 Task: Add Mighty Leaf Tea Organic Matcha Green to the cart.
Action: Mouse pressed left at (16, 86)
Screenshot: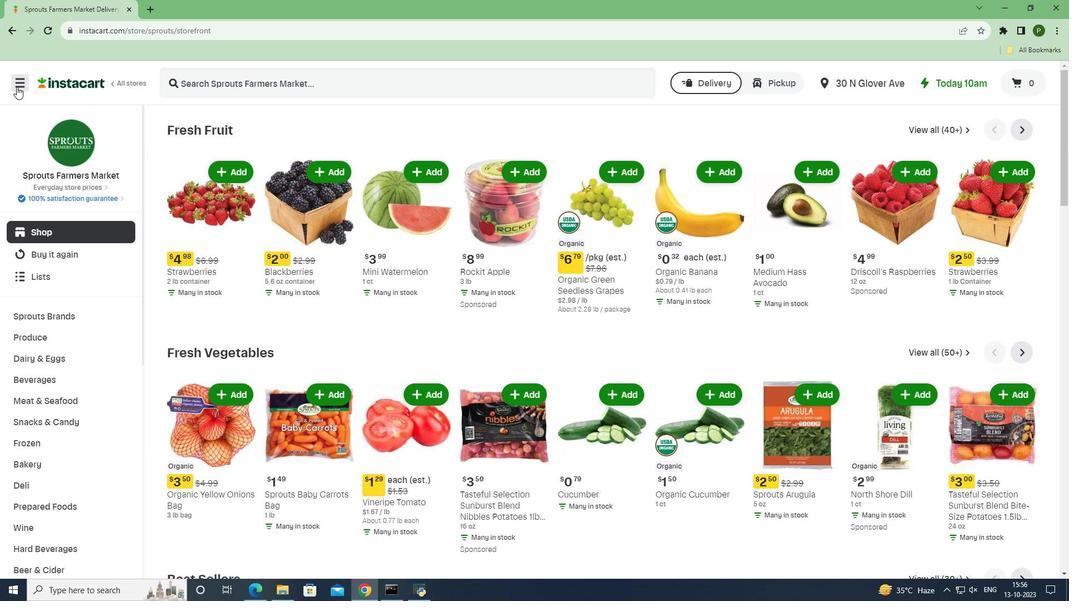 
Action: Mouse moved to (21, 294)
Screenshot: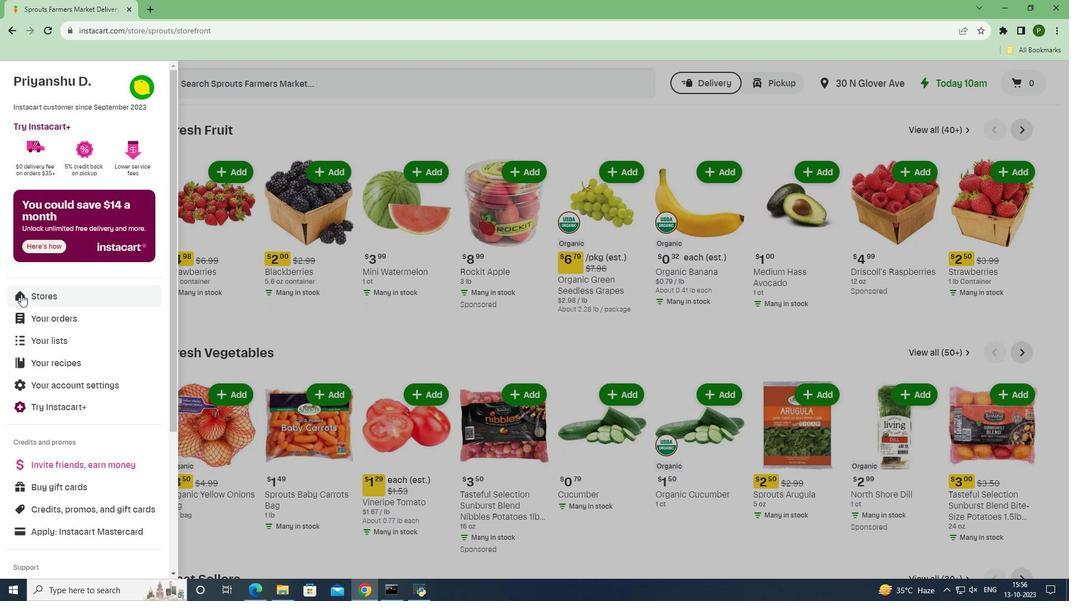 
Action: Mouse pressed left at (21, 294)
Screenshot: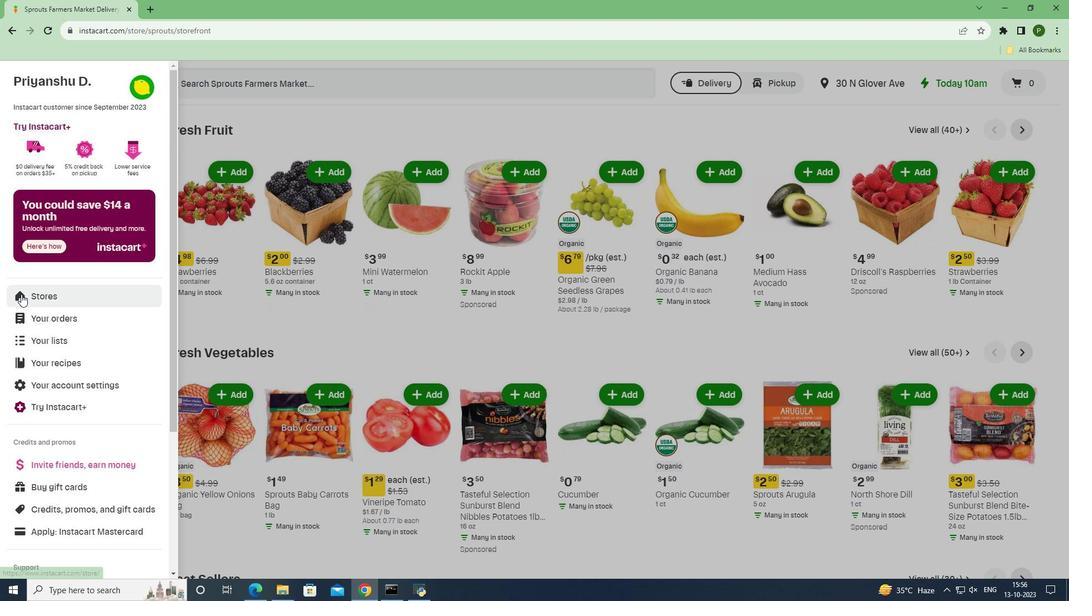 
Action: Mouse moved to (249, 119)
Screenshot: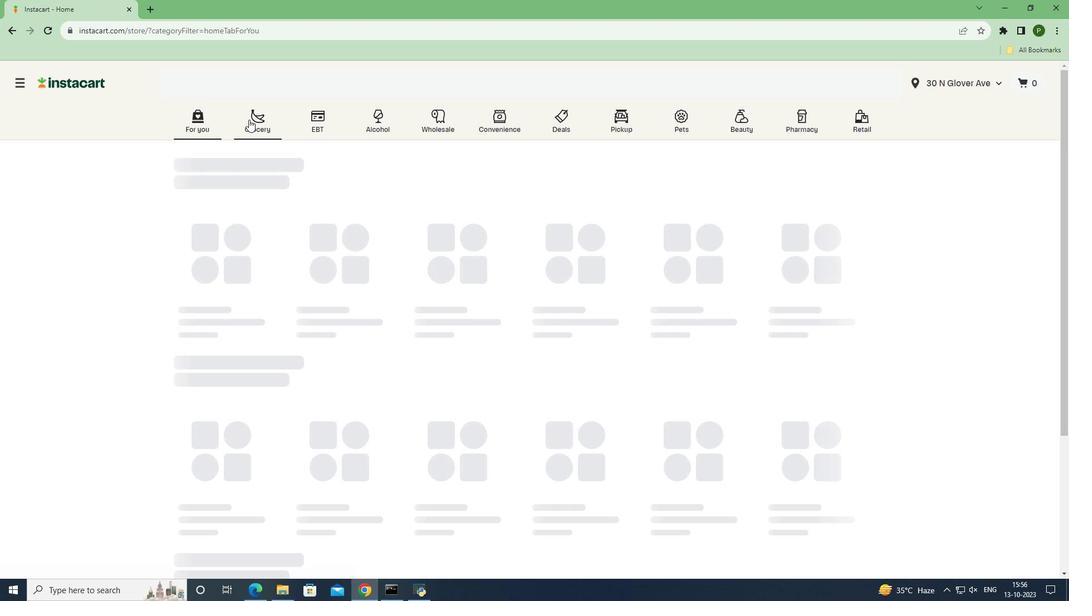 
Action: Mouse pressed left at (249, 119)
Screenshot: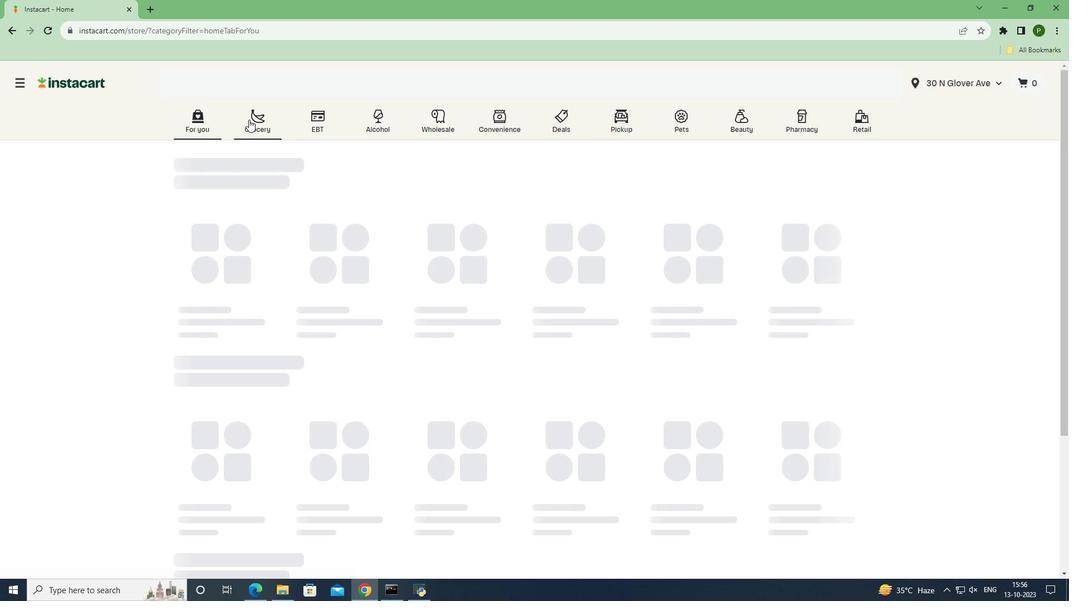 
Action: Mouse moved to (717, 260)
Screenshot: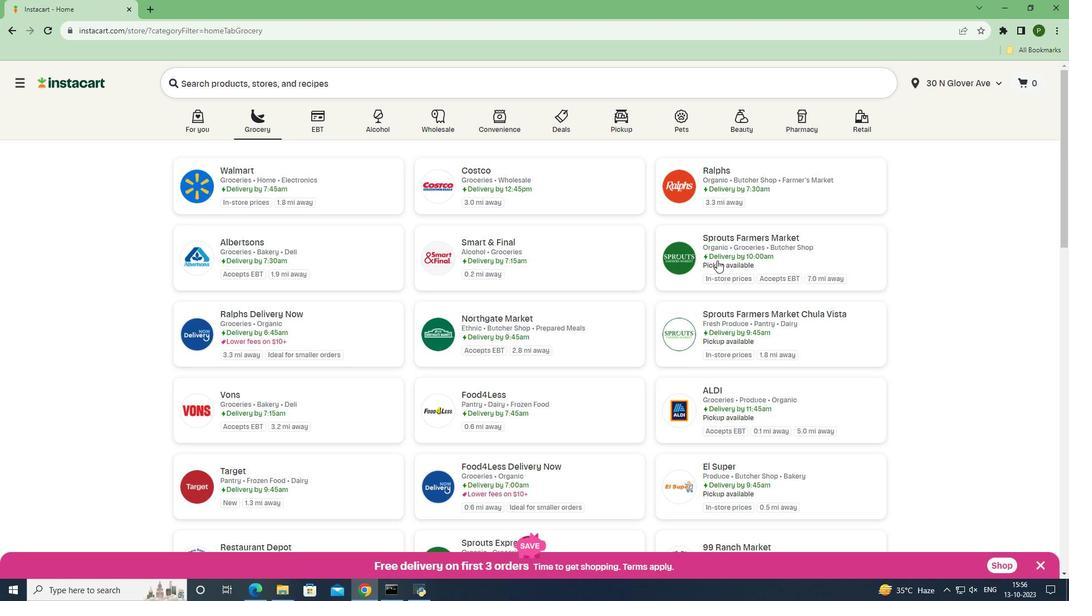 
Action: Mouse pressed left at (717, 260)
Screenshot: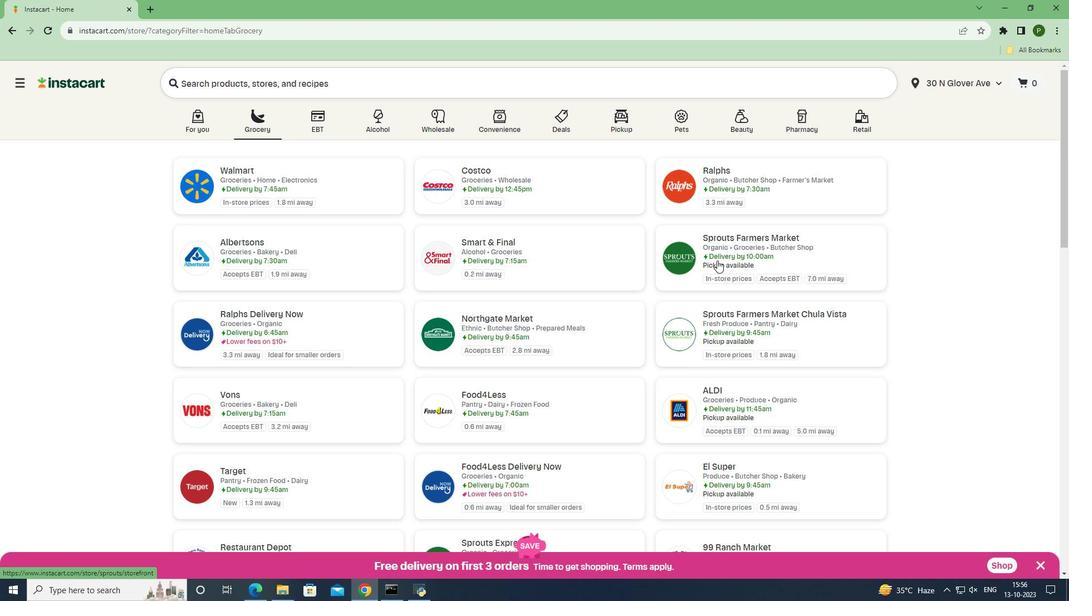 
Action: Mouse moved to (51, 381)
Screenshot: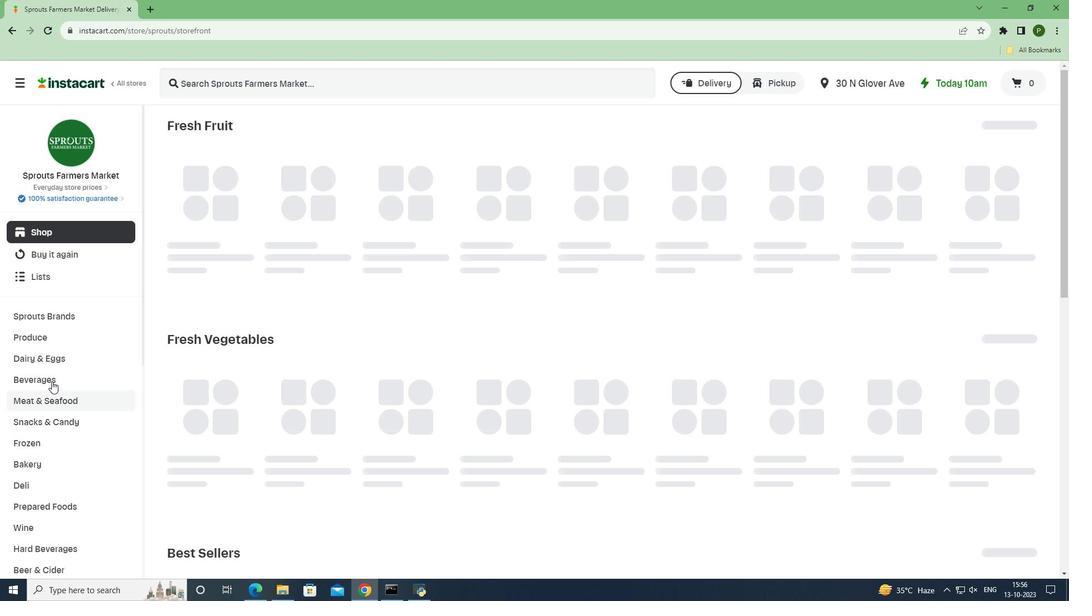 
Action: Mouse pressed left at (51, 381)
Screenshot: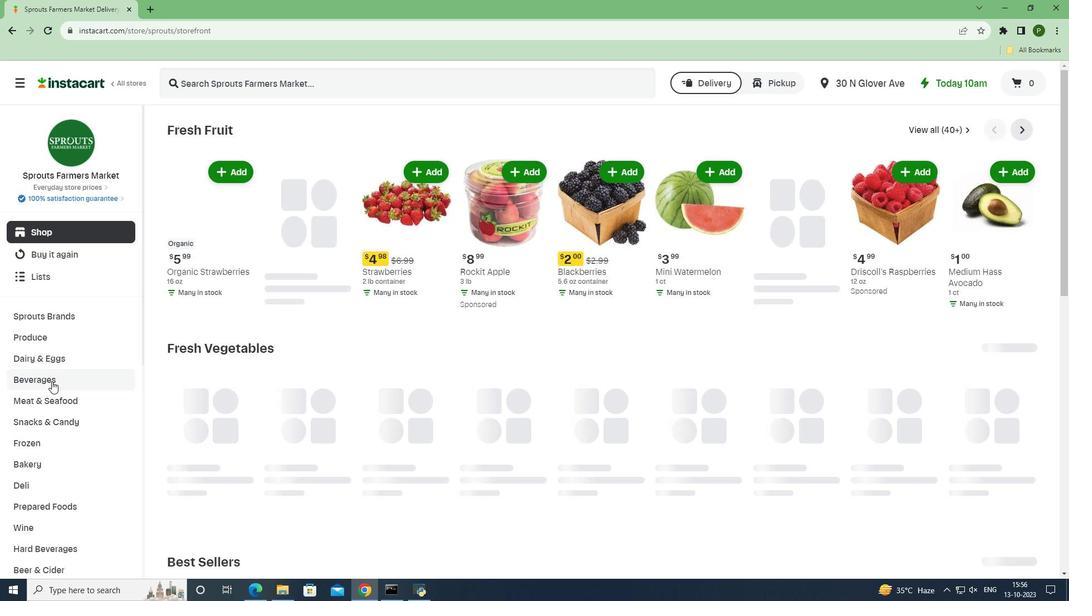 
Action: Mouse moved to (969, 152)
Screenshot: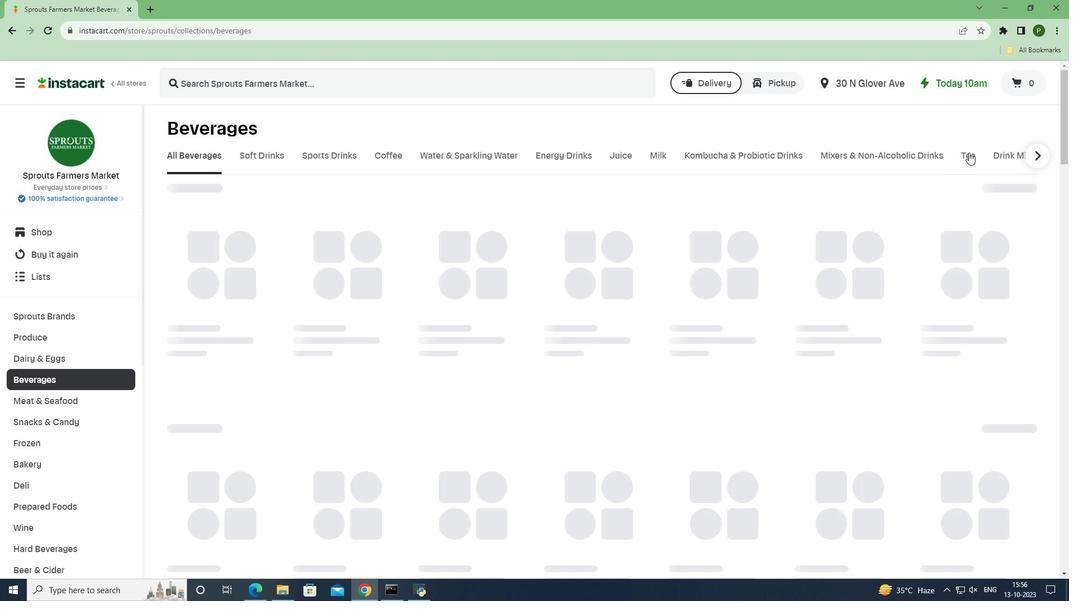 
Action: Mouse pressed left at (969, 152)
Screenshot: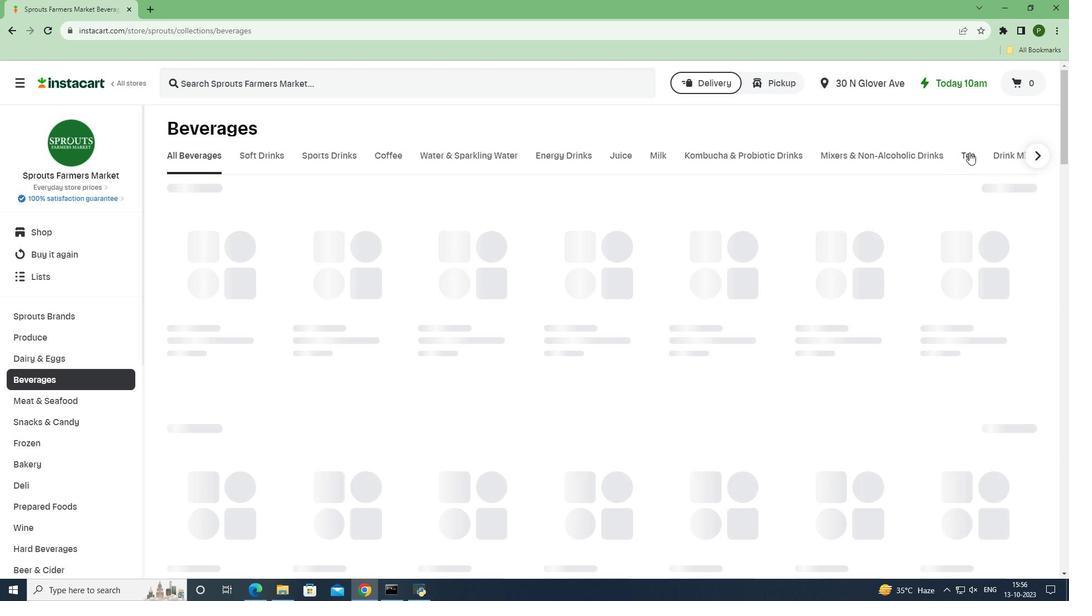 
Action: Mouse moved to (501, 82)
Screenshot: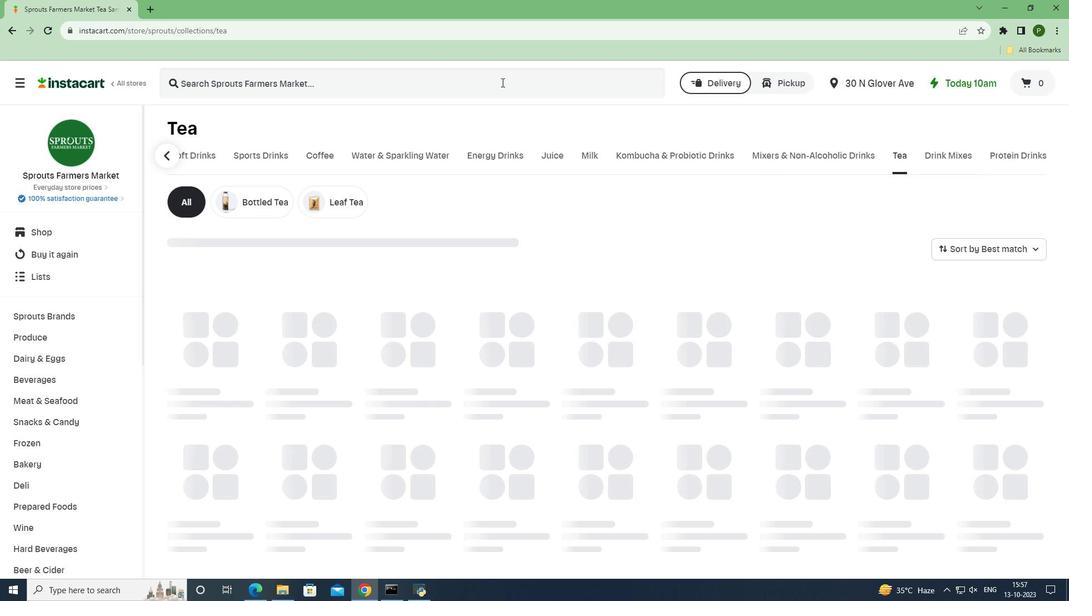 
Action: Mouse pressed left at (501, 82)
Screenshot: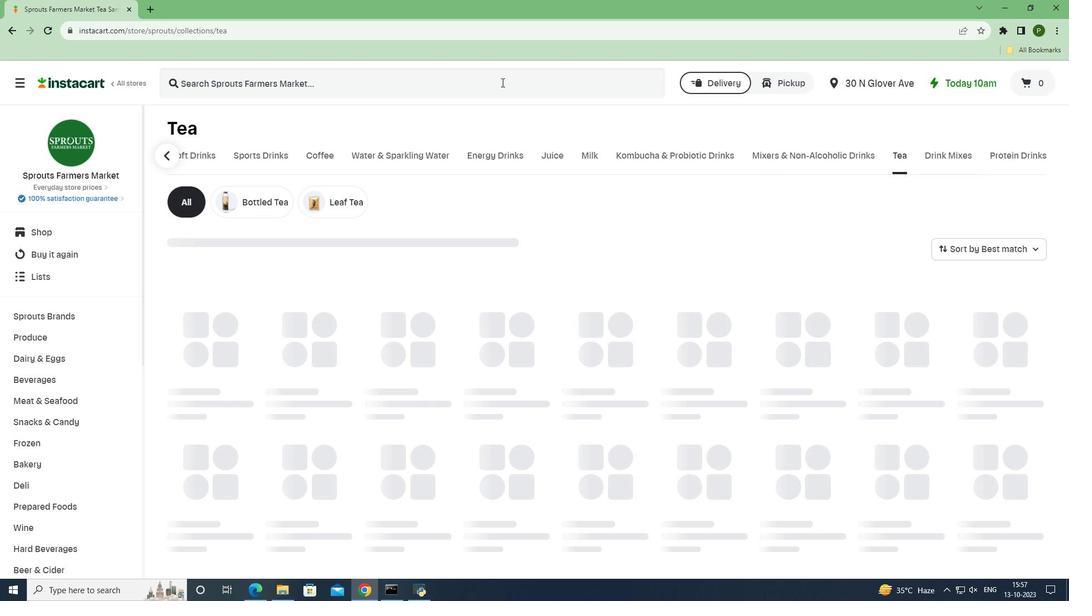 
Action: Key pressed <Key.caps_lock>M<Key.caps_lock>ighty<Key.space><Key.caps_lock>L<Key.caps_lock>eaf<Key.space><Key.caps_lock>T<Key.caps_lock>ea<Key.space><Key.caps_lock>O<Key.caps_lock>rganic<Key.space><Key.caps_lock>M<Key.caps_lock>atcha<Key.space><Key.caps_lock>G<Key.caps_lock>reen<Key.space><Key.enter>
Screenshot: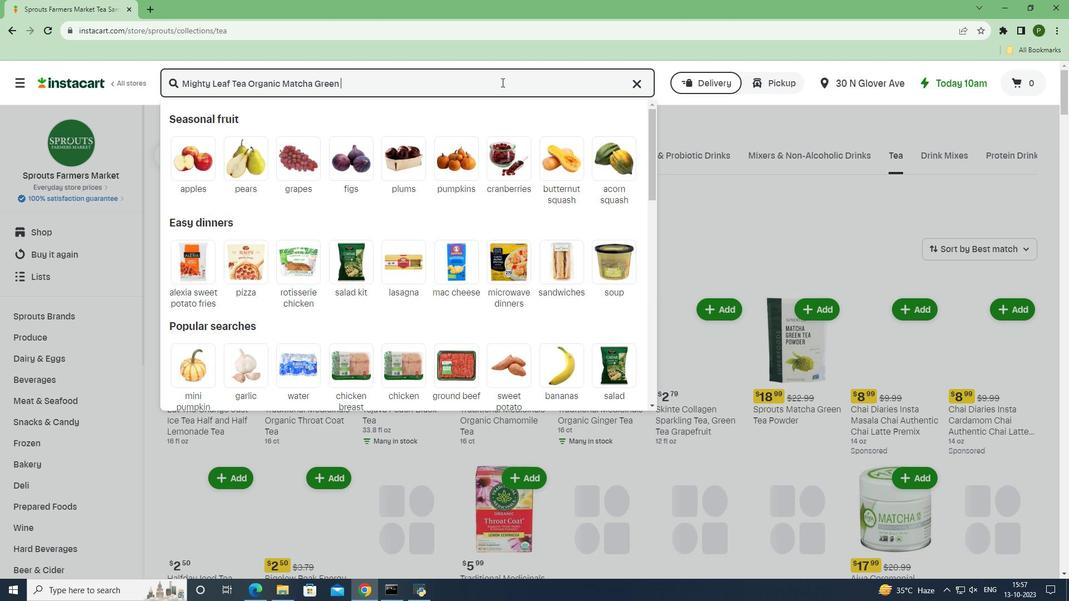 
Action: Mouse moved to (660, 192)
Screenshot: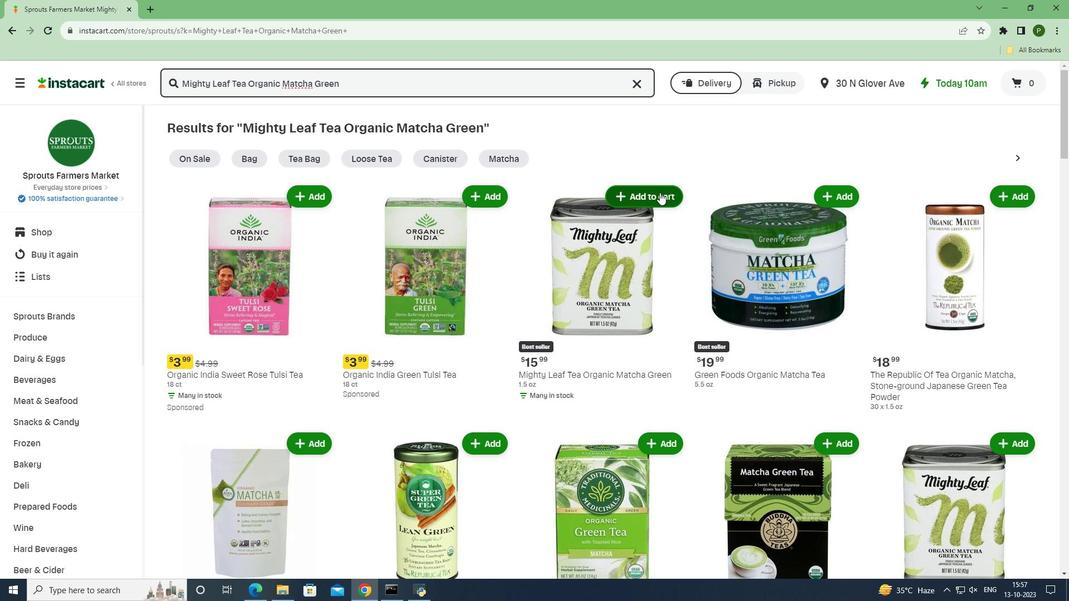 
Action: Mouse pressed left at (660, 192)
Screenshot: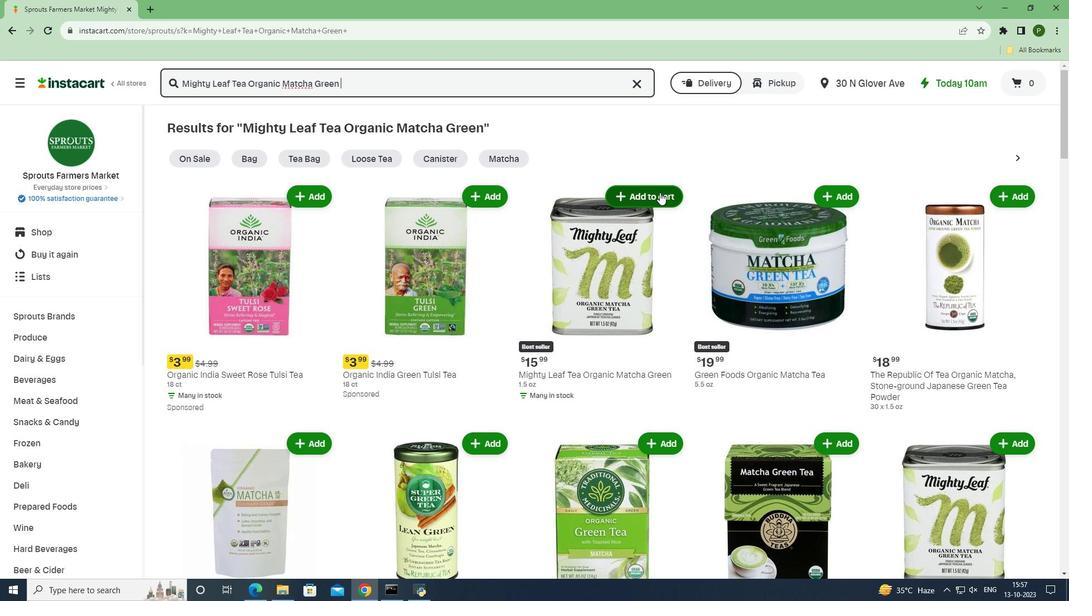 
Action: Mouse moved to (682, 256)
Screenshot: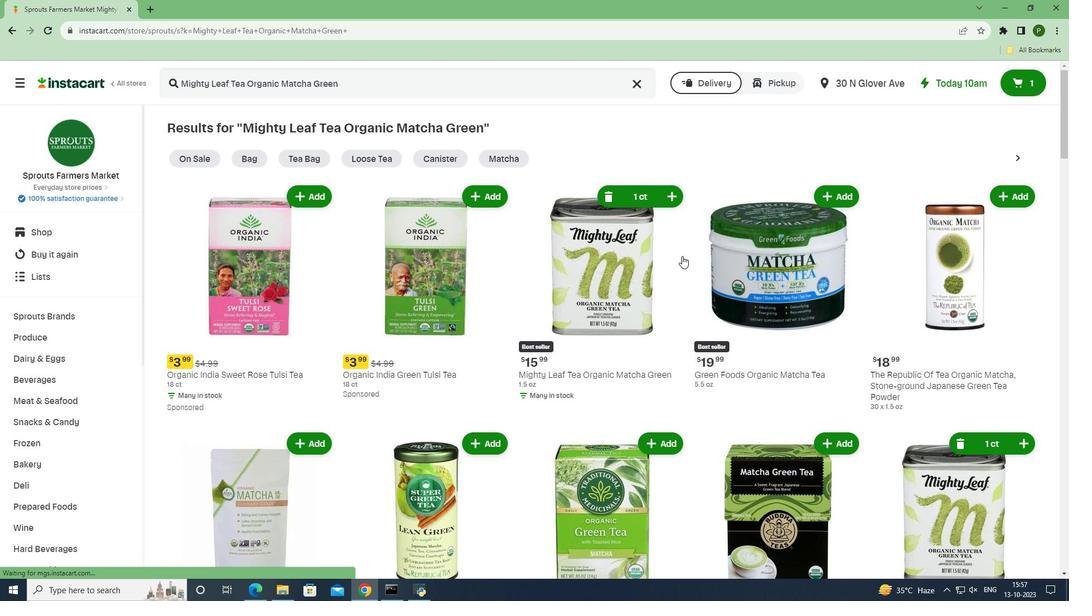 
